 Task: Start in the project TrendForge the sprint 'Stellar Sprint', with a duration of 3 weeks.
Action: Mouse moved to (224, 66)
Screenshot: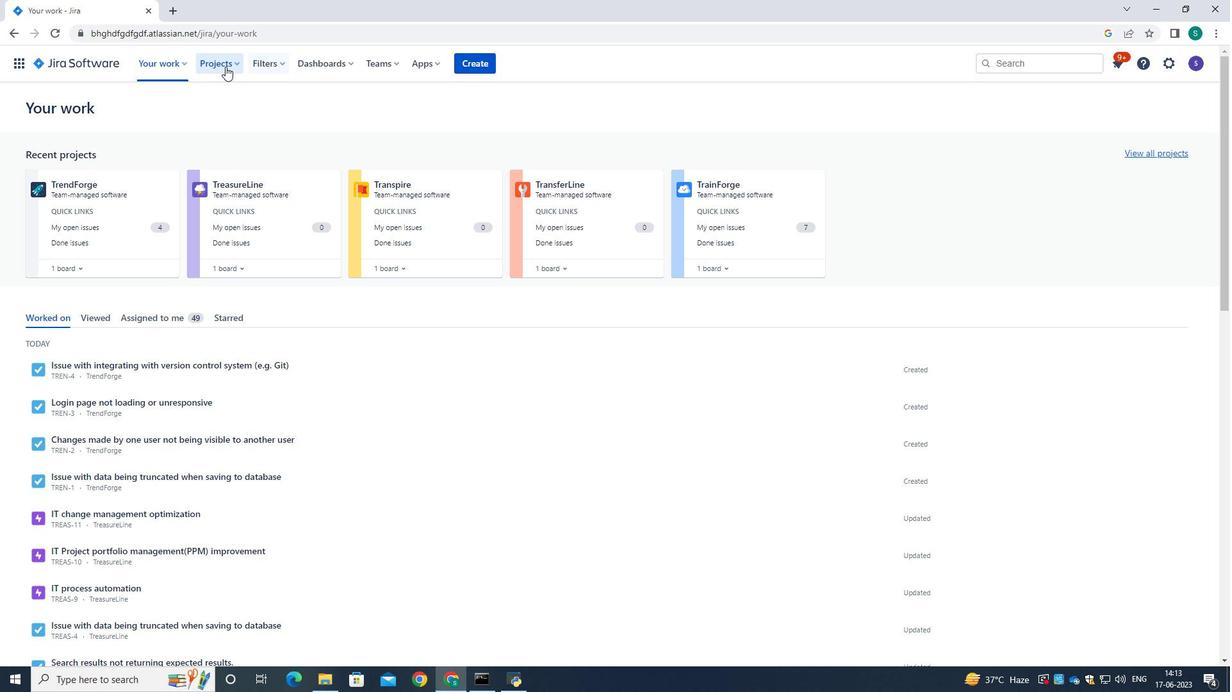 
Action: Mouse pressed left at (224, 66)
Screenshot: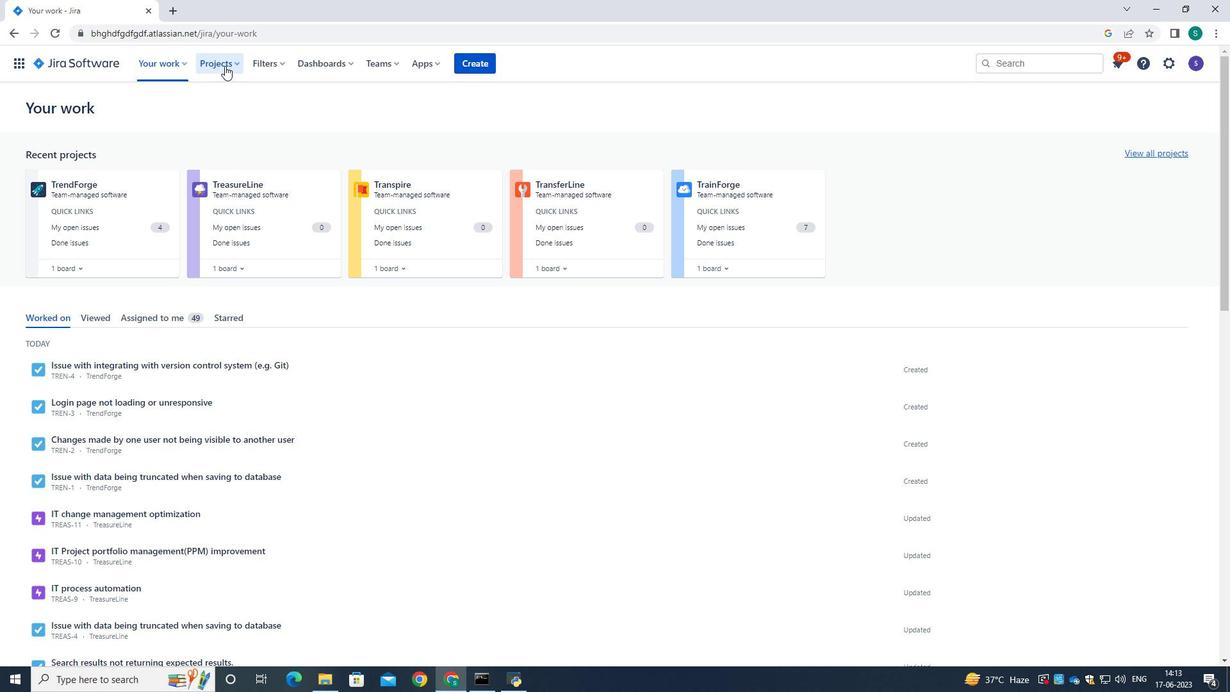 
Action: Mouse moved to (242, 123)
Screenshot: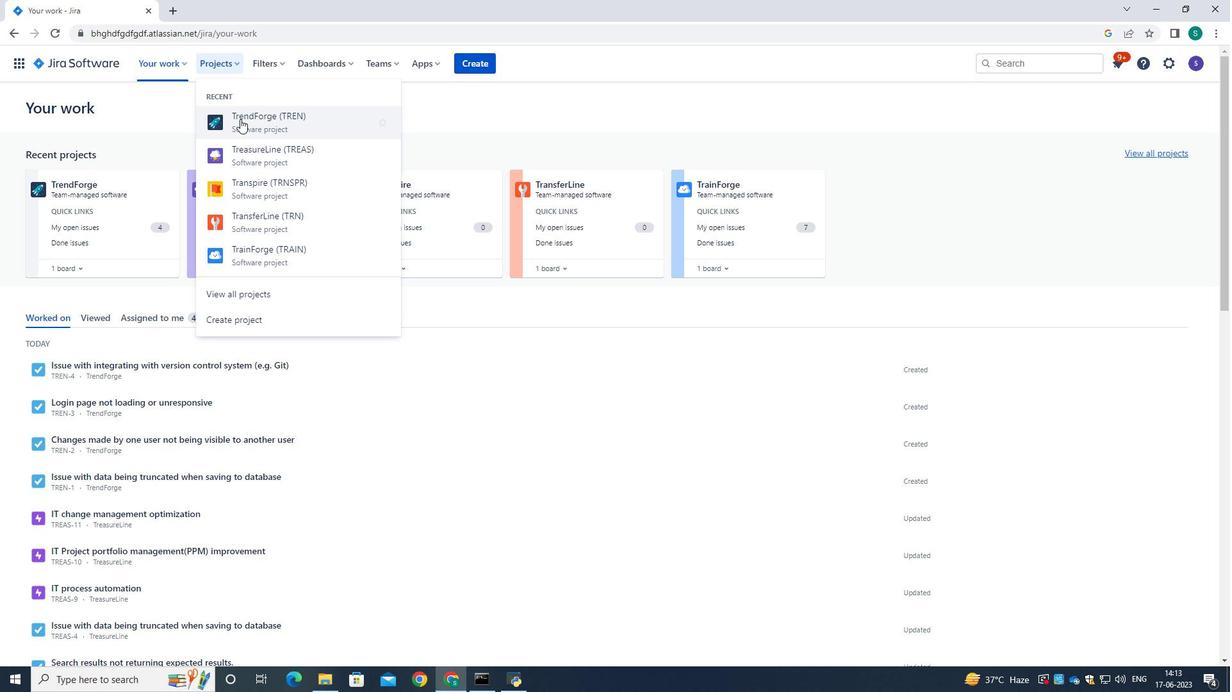 
Action: Mouse pressed left at (242, 123)
Screenshot: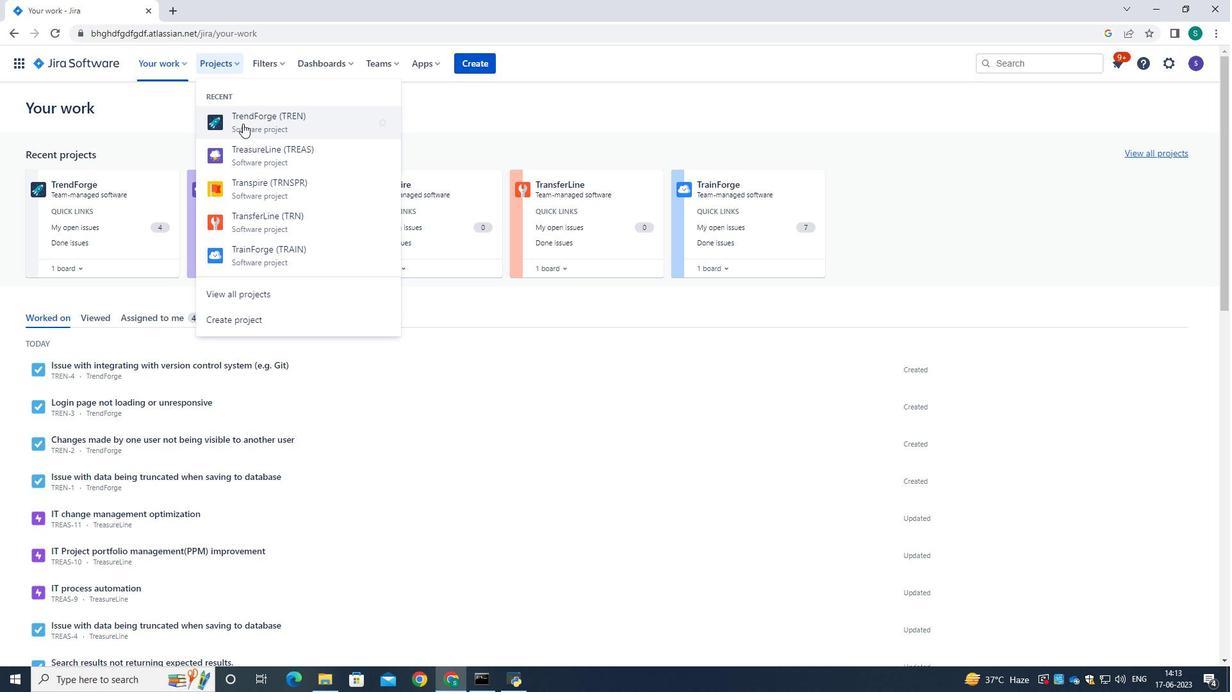
Action: Mouse moved to (86, 185)
Screenshot: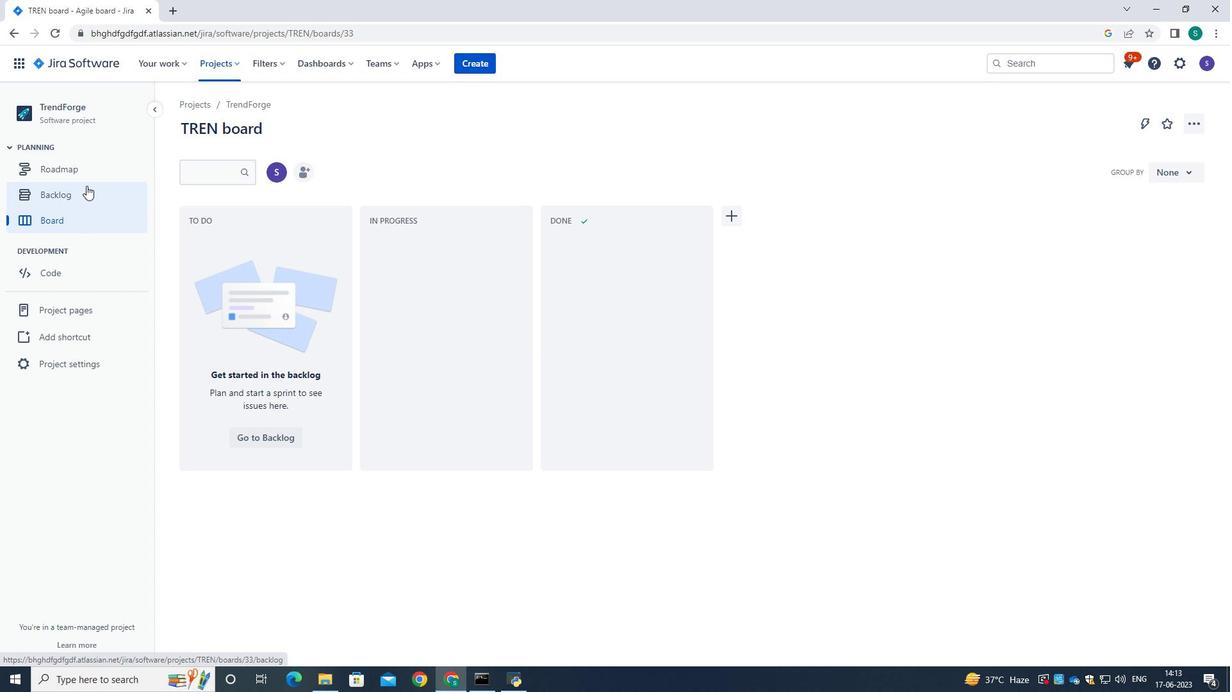 
Action: Mouse pressed left at (86, 185)
Screenshot: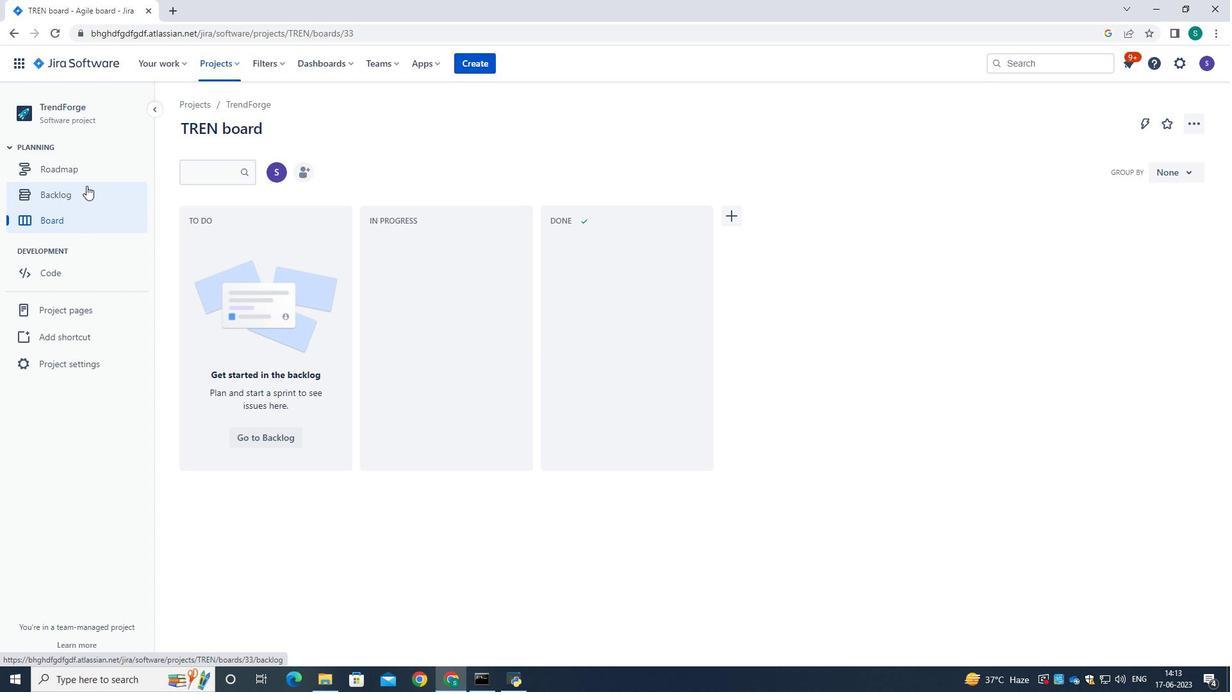 
Action: Mouse moved to (380, 410)
Screenshot: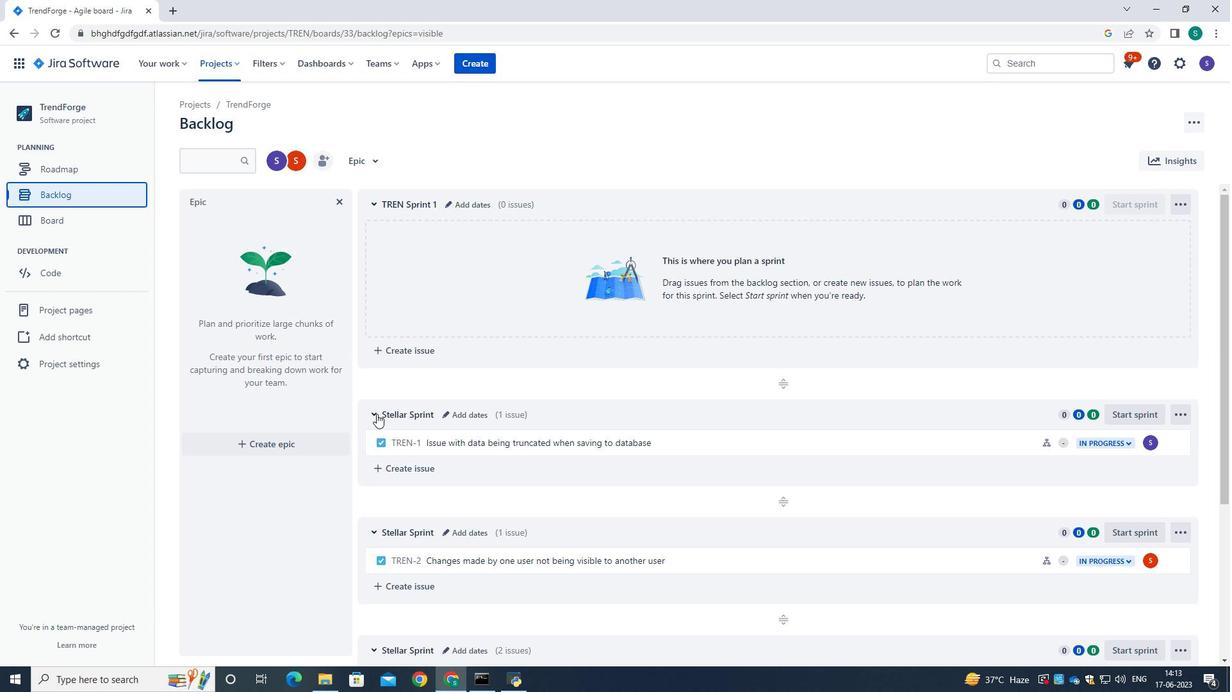 
Action: Mouse scrolled (380, 410) with delta (0, 0)
Screenshot: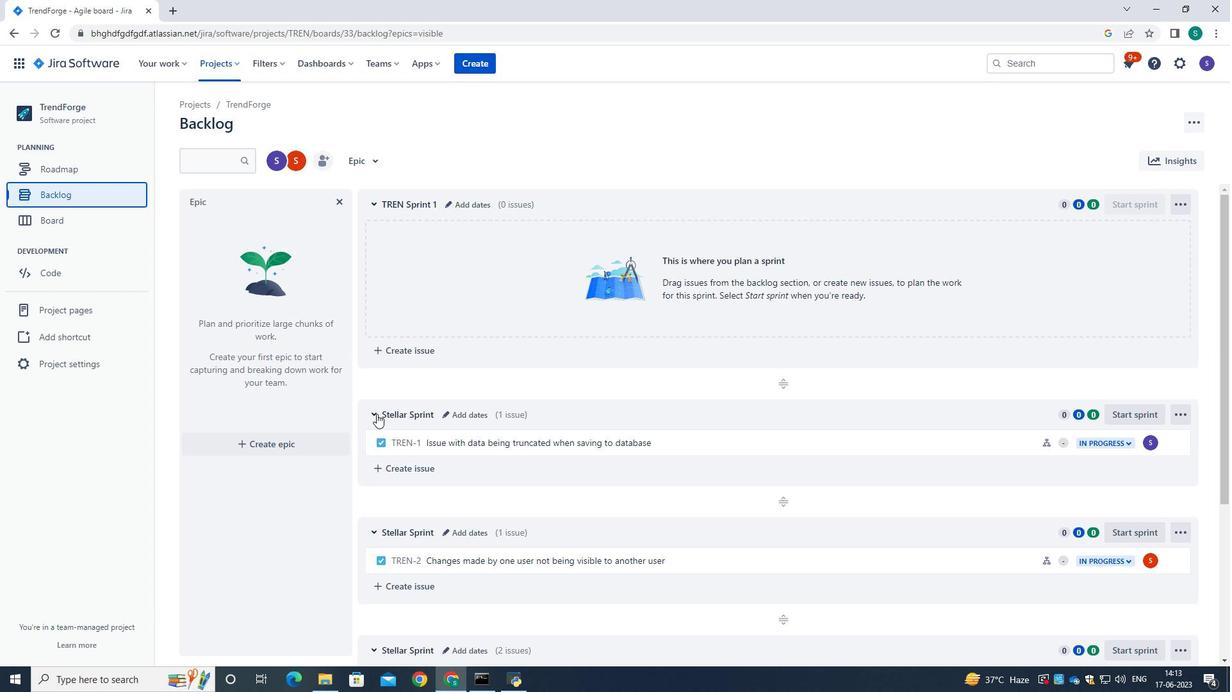 
Action: Mouse moved to (381, 410)
Screenshot: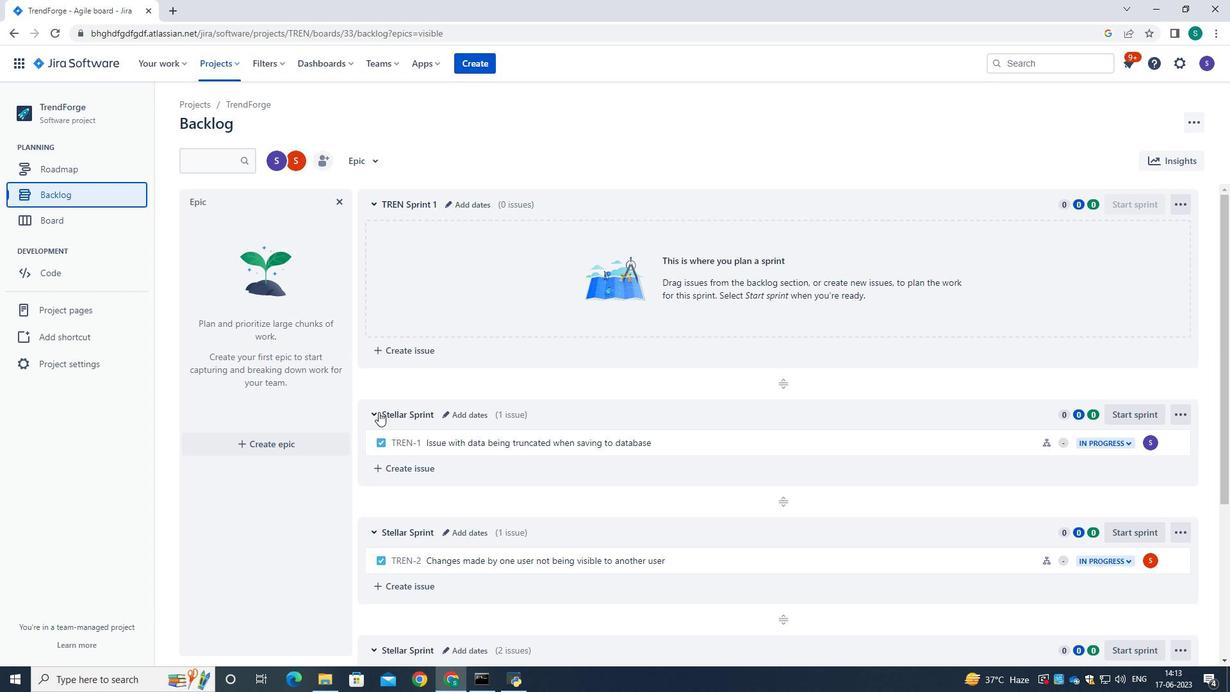 
Action: Mouse scrolled (381, 410) with delta (0, 0)
Screenshot: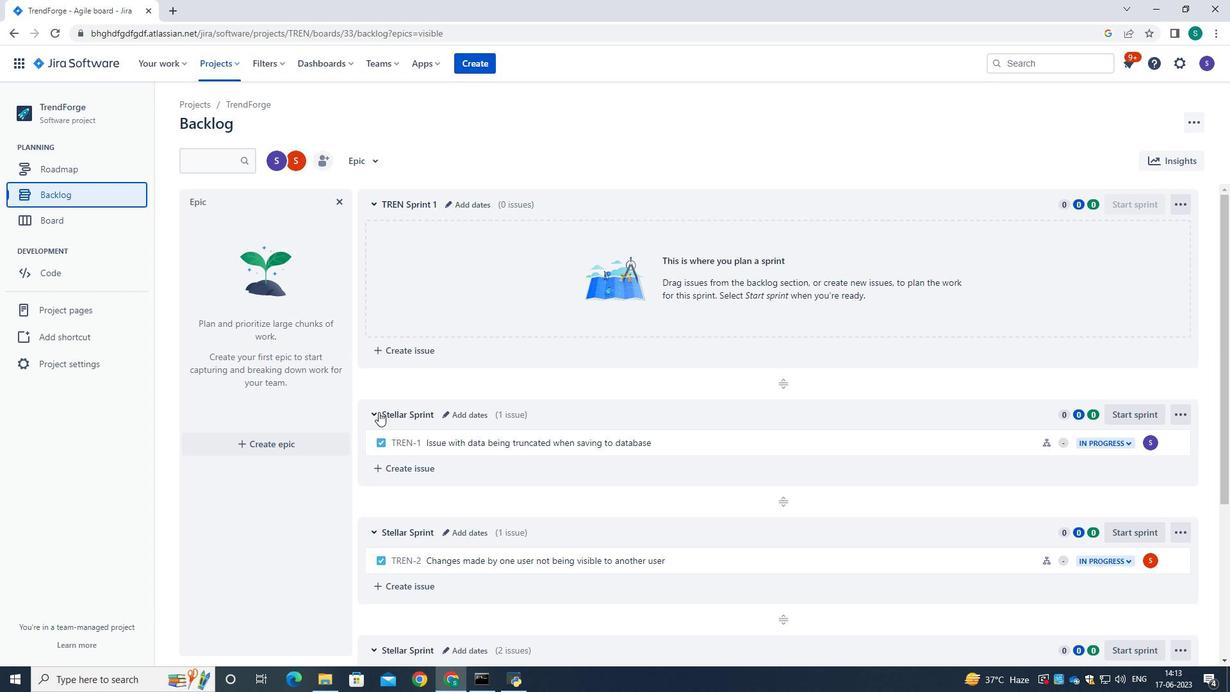 
Action: Mouse scrolled (381, 410) with delta (0, 0)
Screenshot: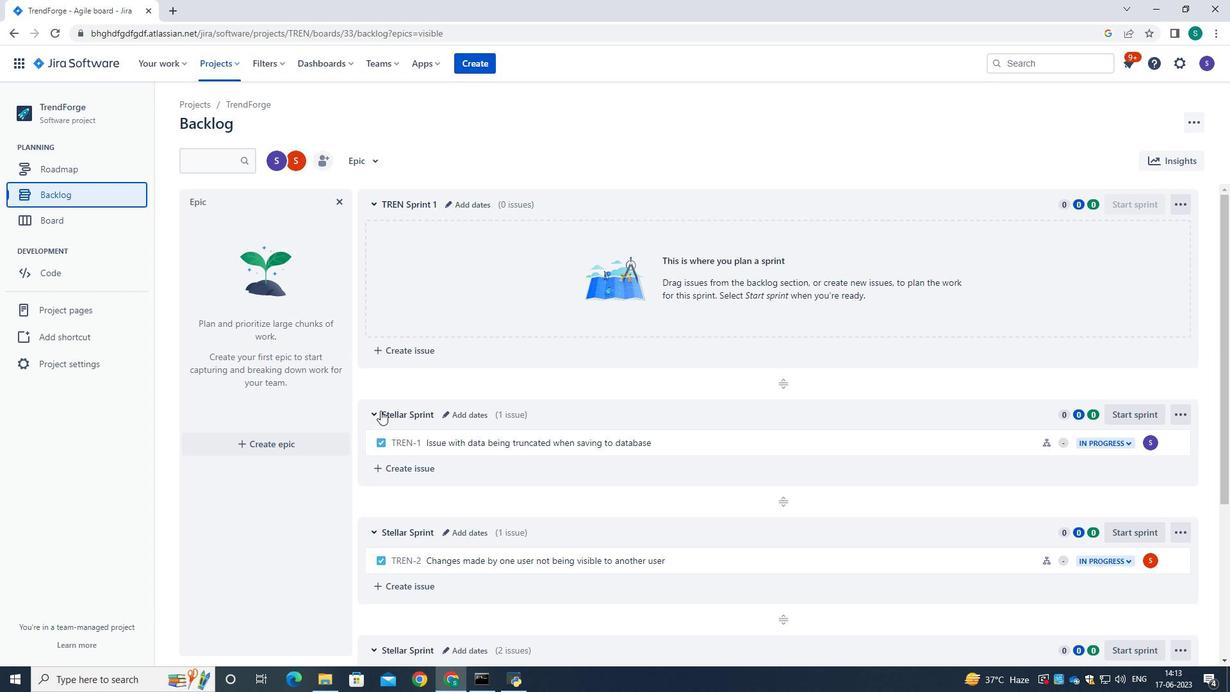 
Action: Mouse scrolled (381, 410) with delta (0, 0)
Screenshot: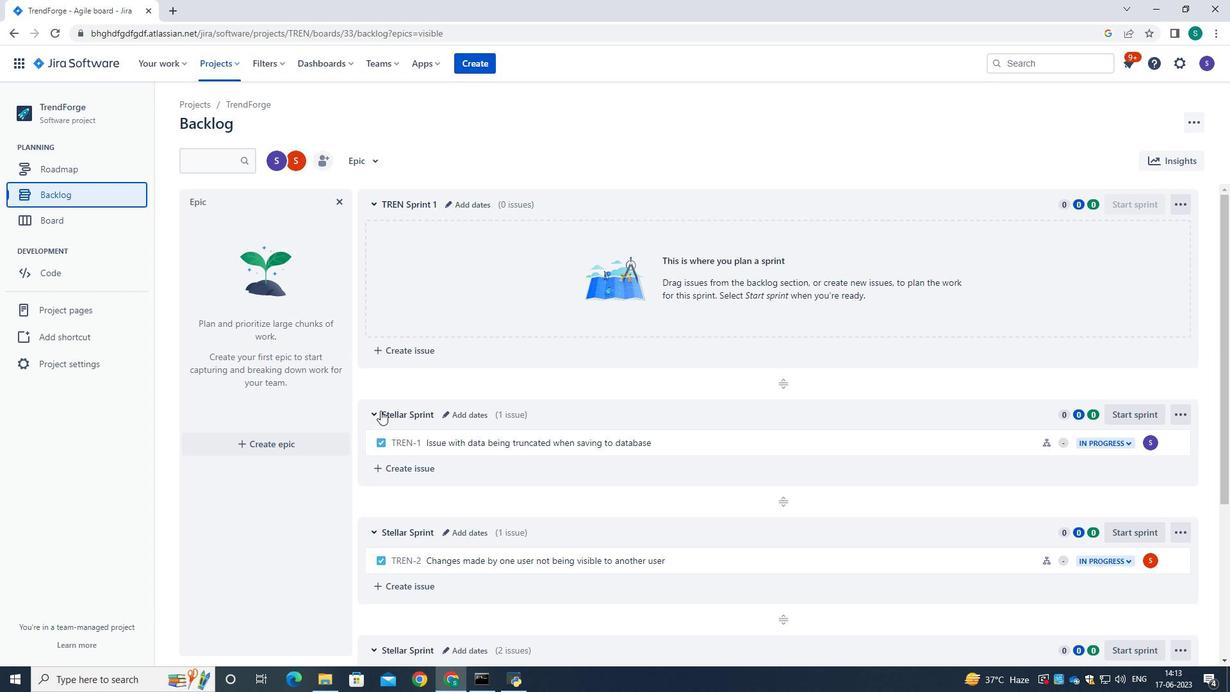 
Action: Mouse moved to (383, 410)
Screenshot: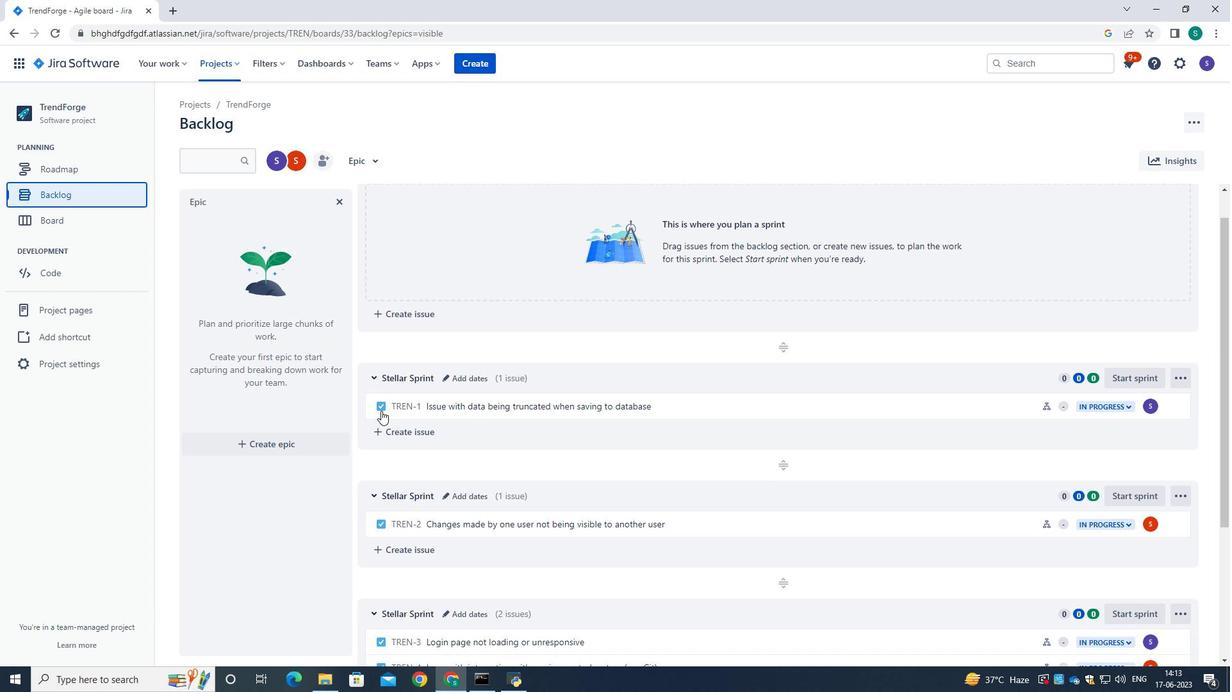 
Action: Mouse scrolled (383, 409) with delta (0, 0)
Screenshot: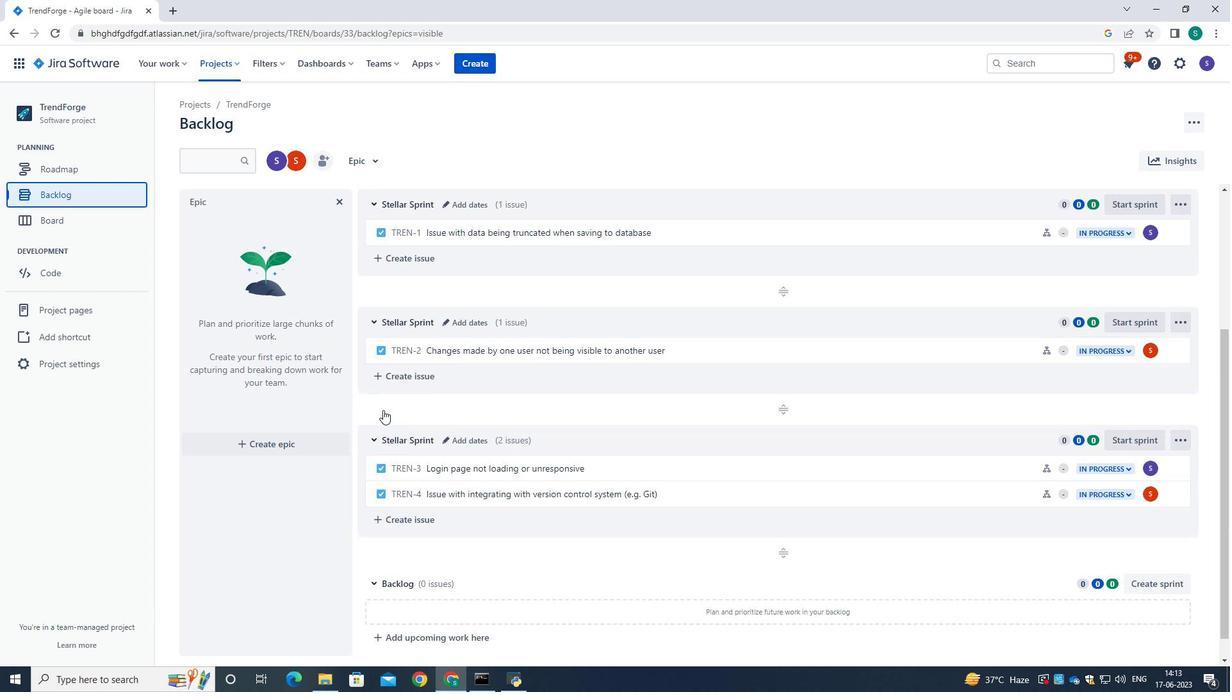 
Action: Mouse scrolled (383, 409) with delta (0, 0)
Screenshot: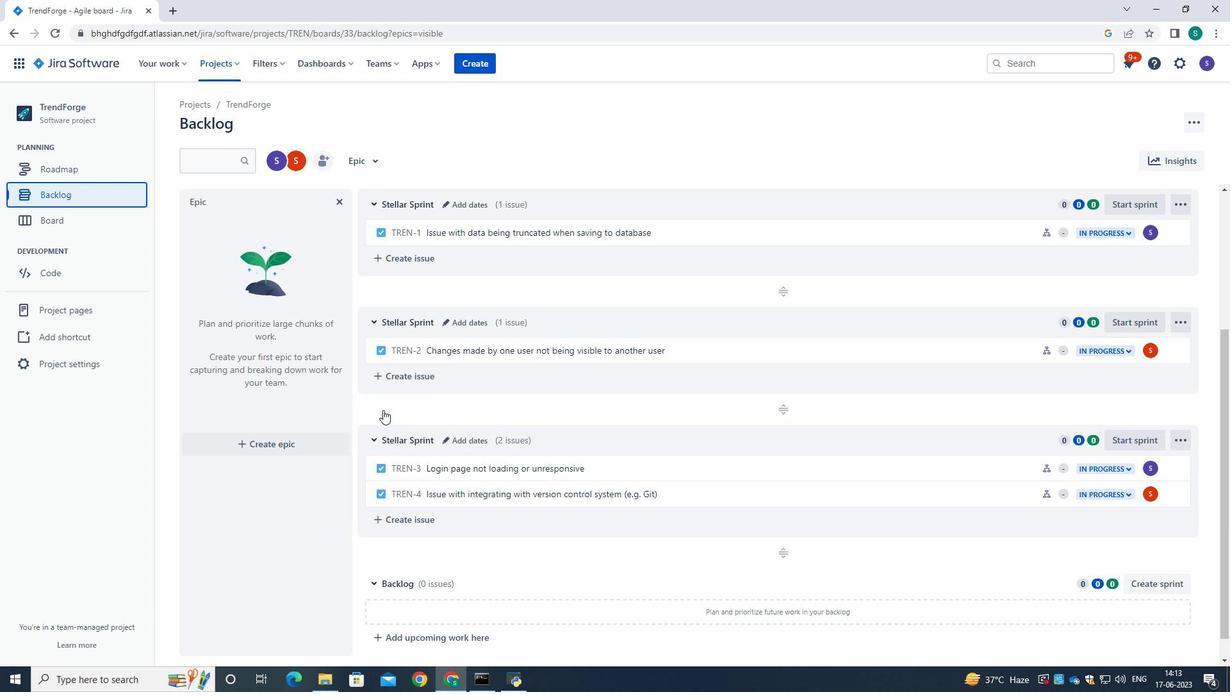 
Action: Mouse moved to (442, 415)
Screenshot: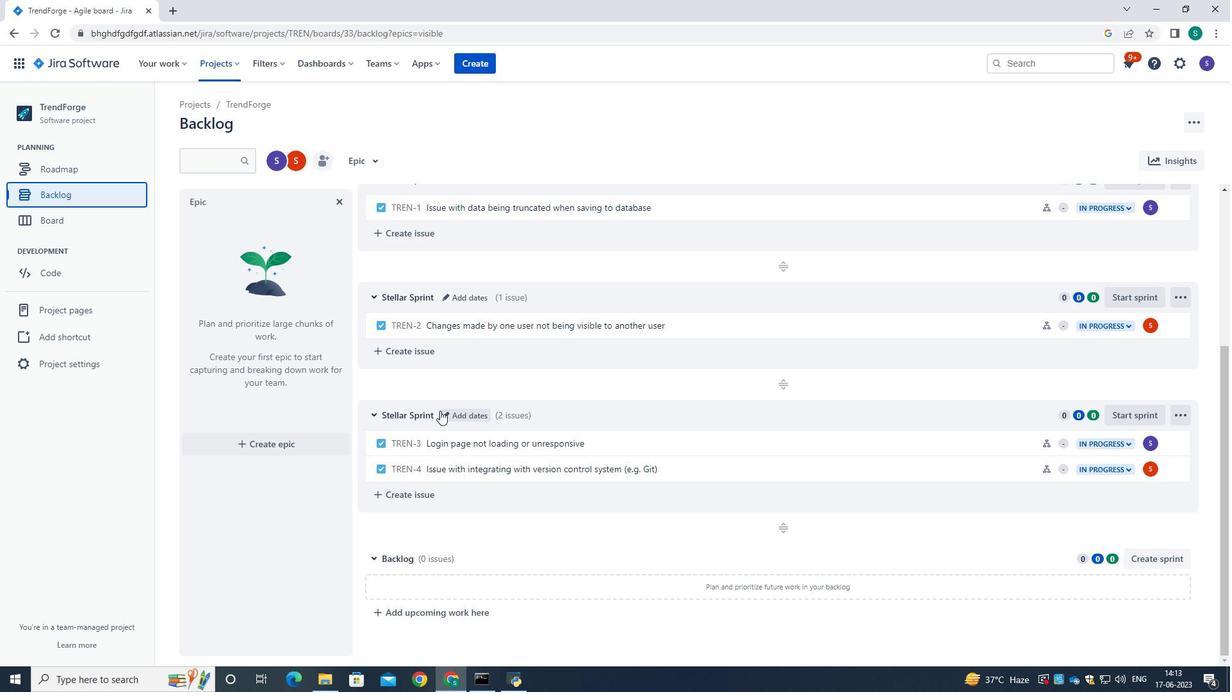 
Action: Mouse pressed left at (442, 415)
Screenshot: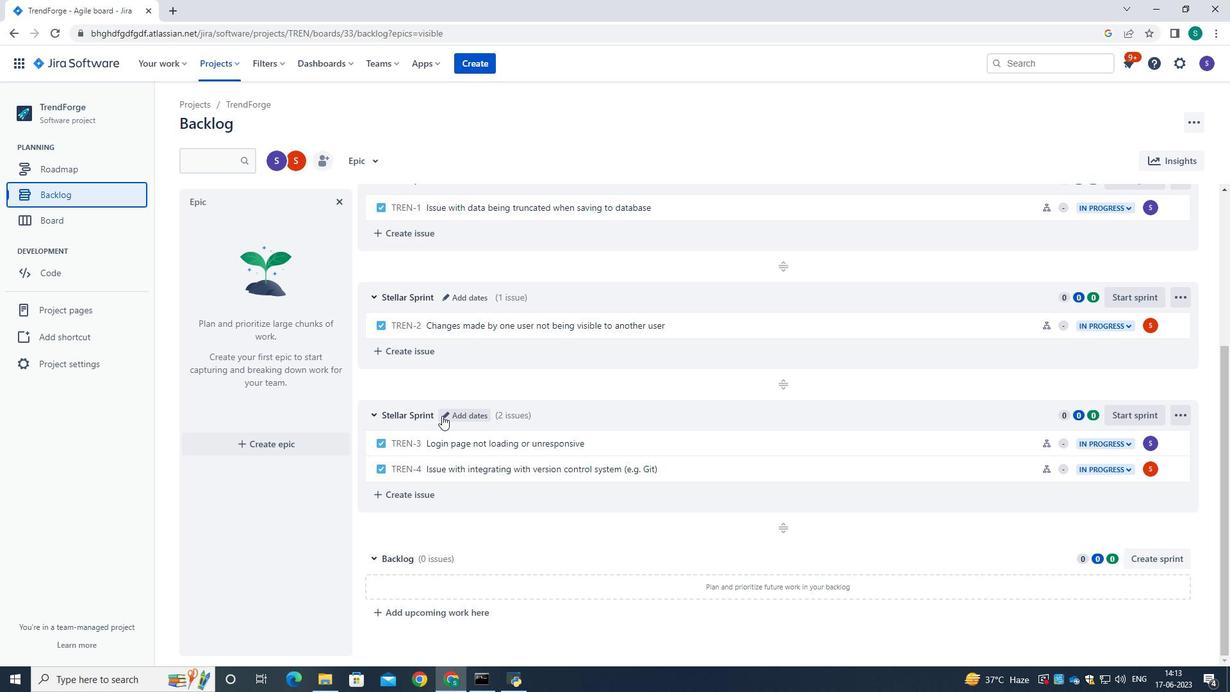 
Action: Mouse moved to (476, 205)
Screenshot: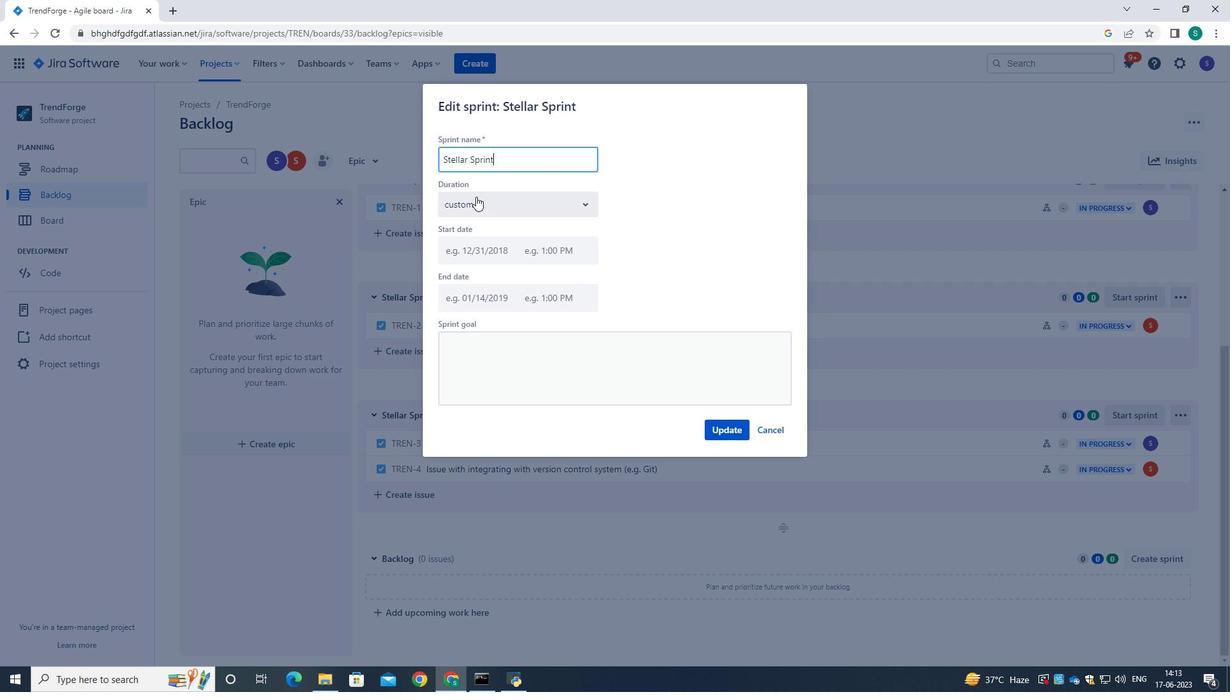 
Action: Mouse pressed left at (476, 205)
Screenshot: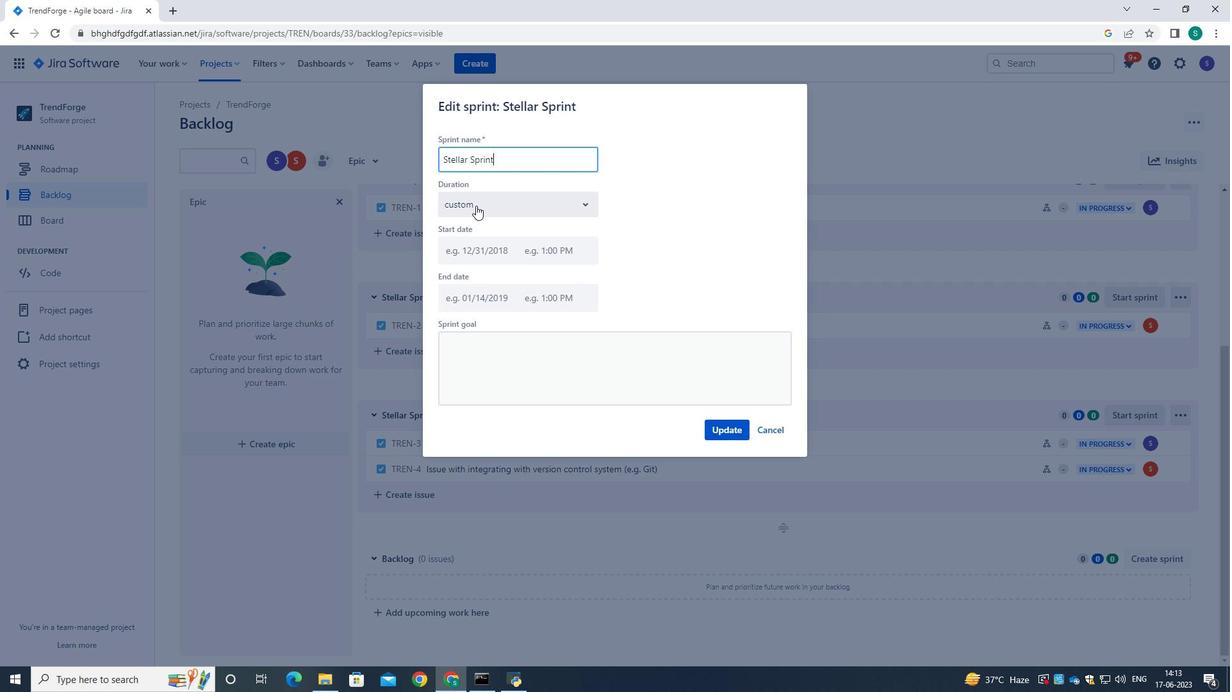 
Action: Mouse moved to (474, 279)
Screenshot: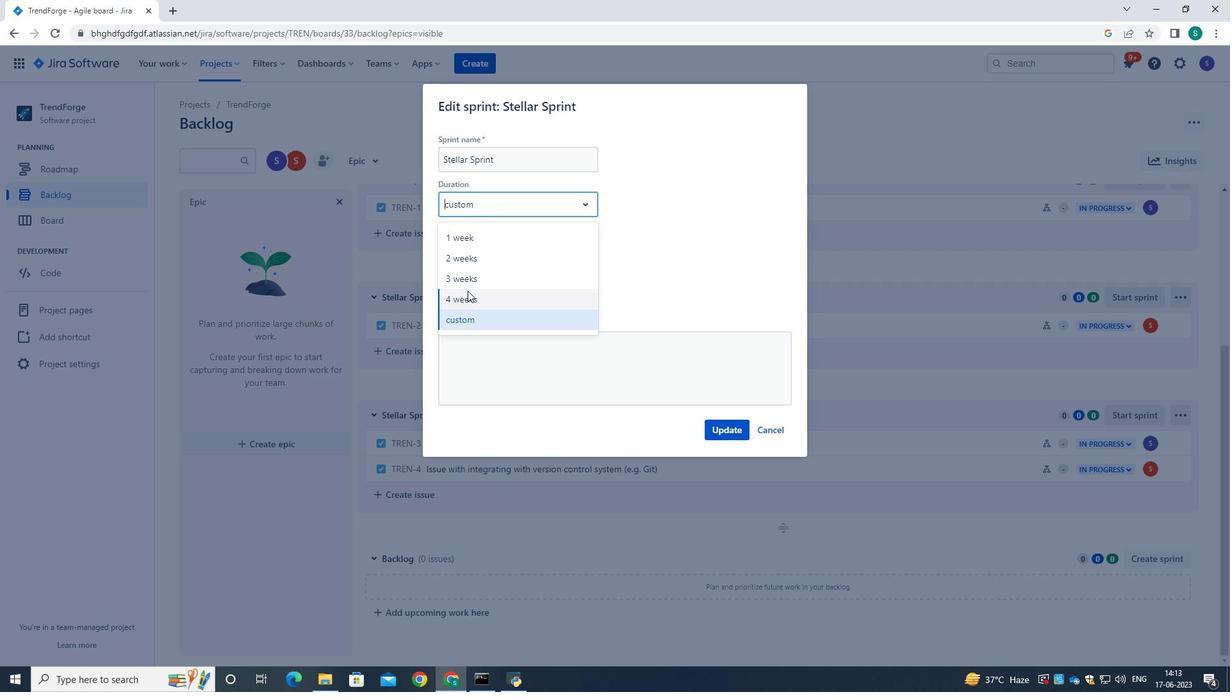 
Action: Mouse pressed left at (474, 279)
Screenshot: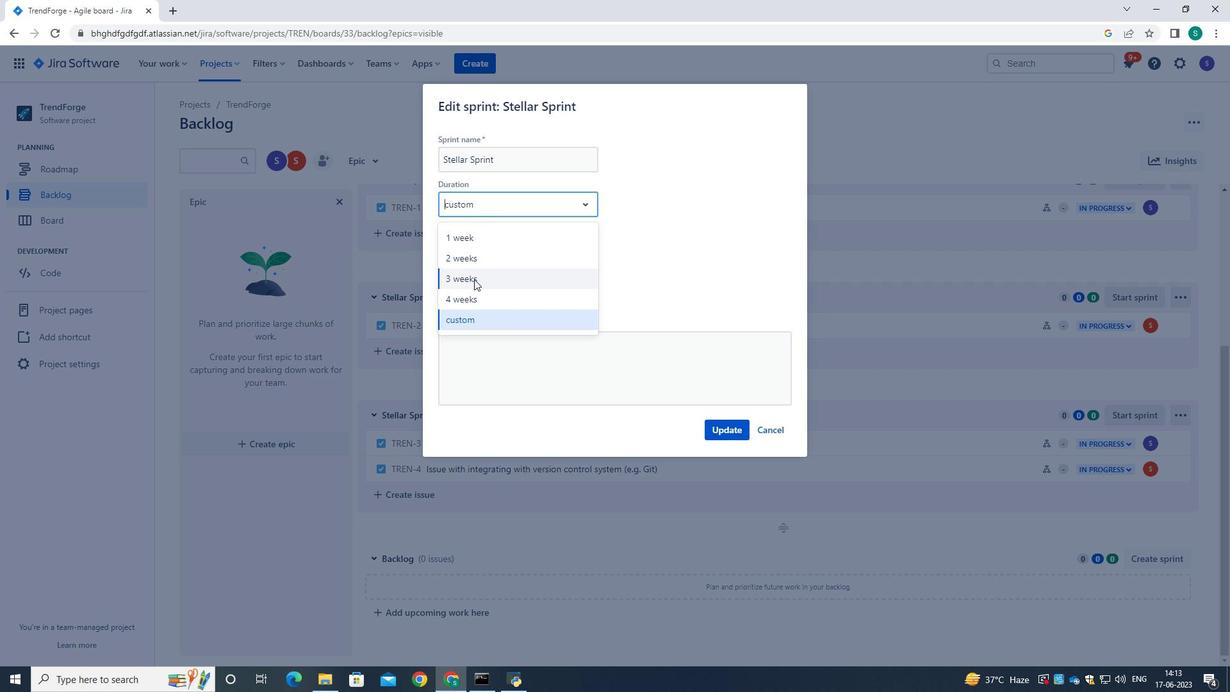 
Action: Mouse moved to (736, 426)
Screenshot: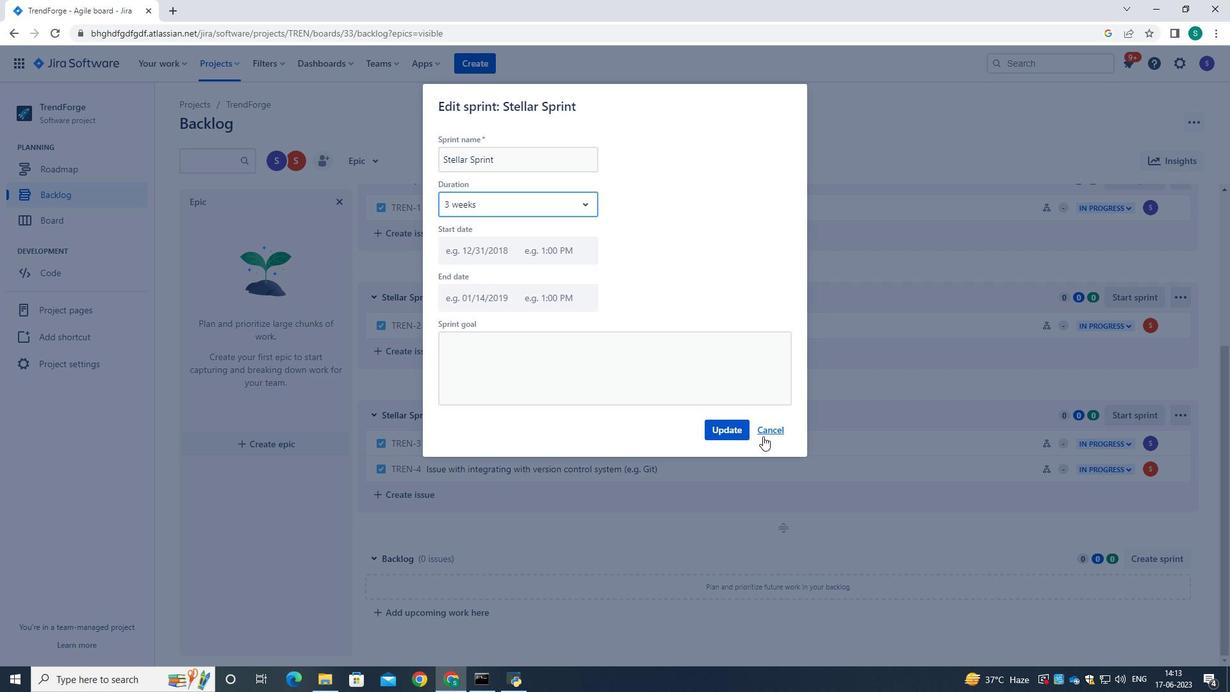 
Action: Mouse pressed left at (736, 426)
Screenshot: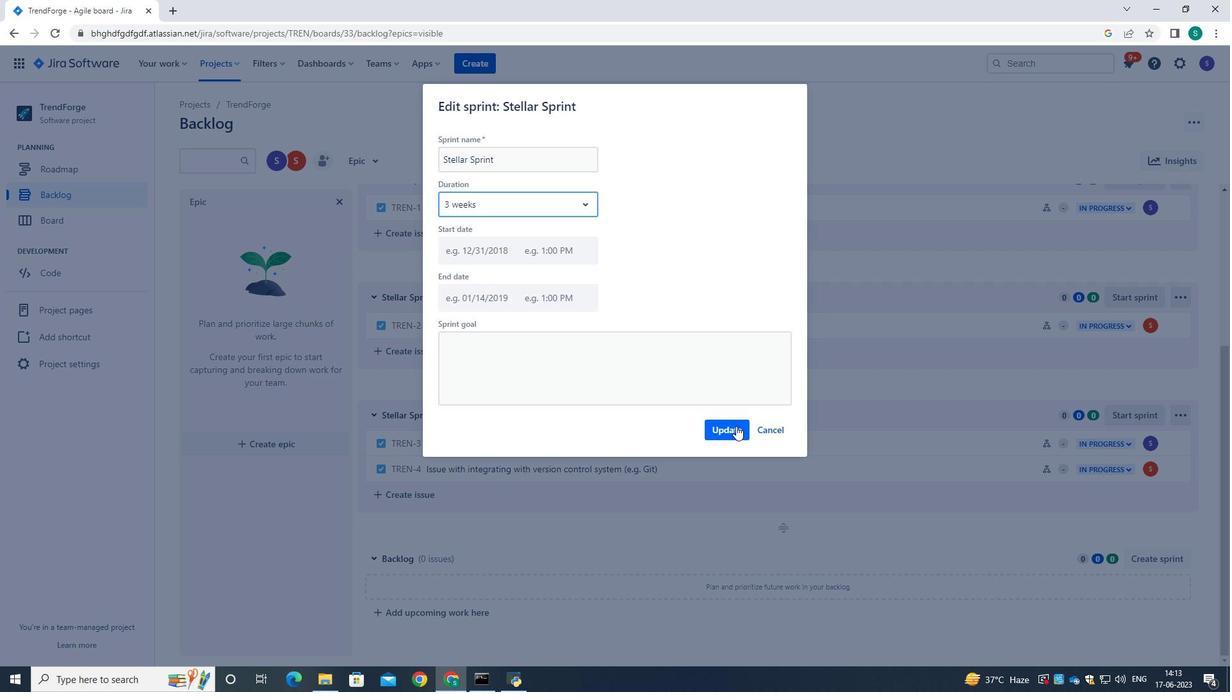 
Action: Mouse moved to (642, 123)
Screenshot: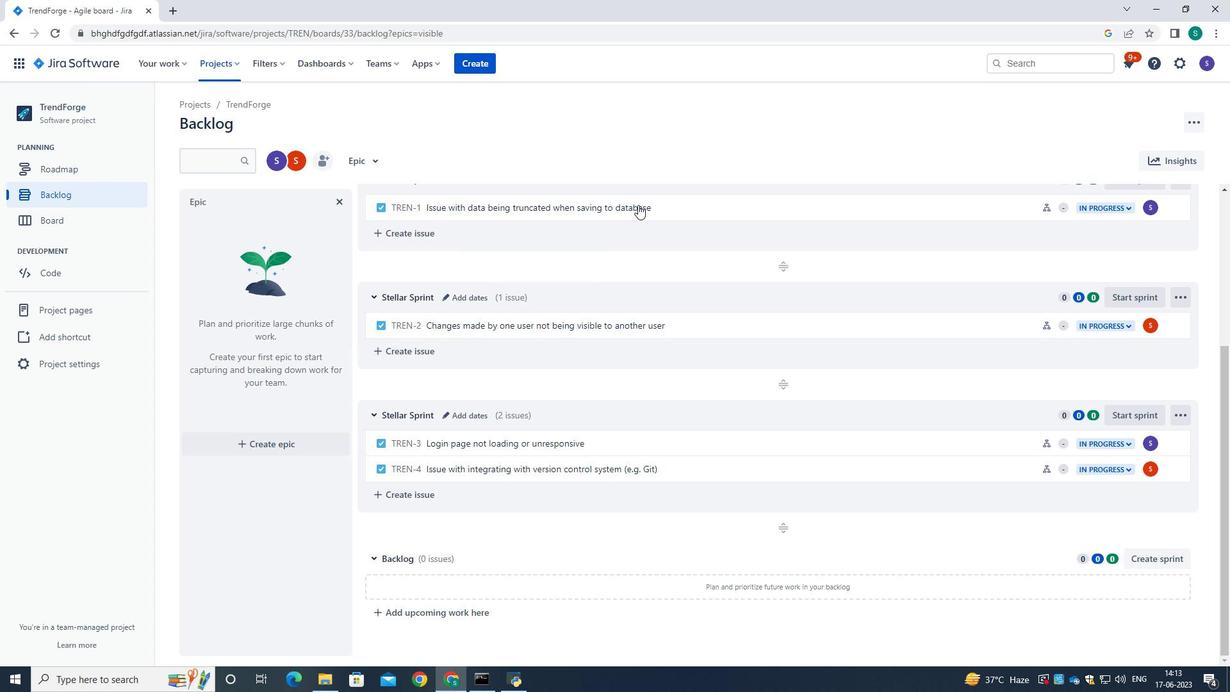 
Action: Mouse pressed left at (642, 123)
Screenshot: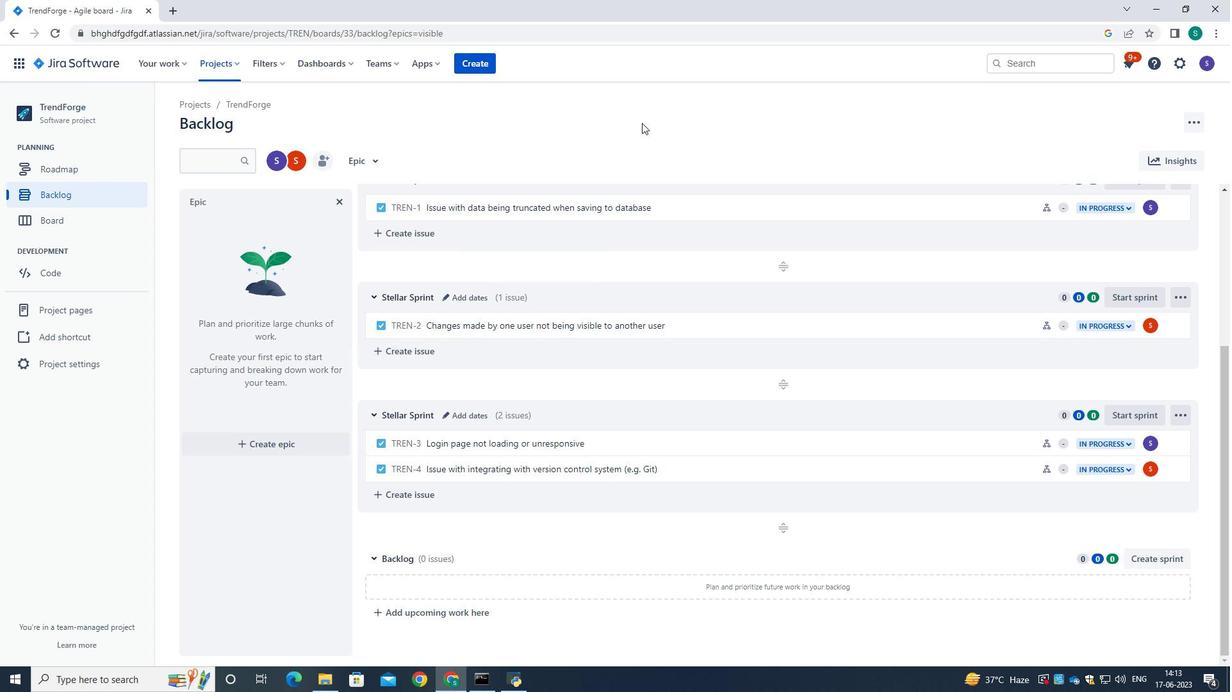 
